 Task: Check current mortgage rates of triplex (3 Unit).
Action: Mouse moved to (1041, 206)
Screenshot: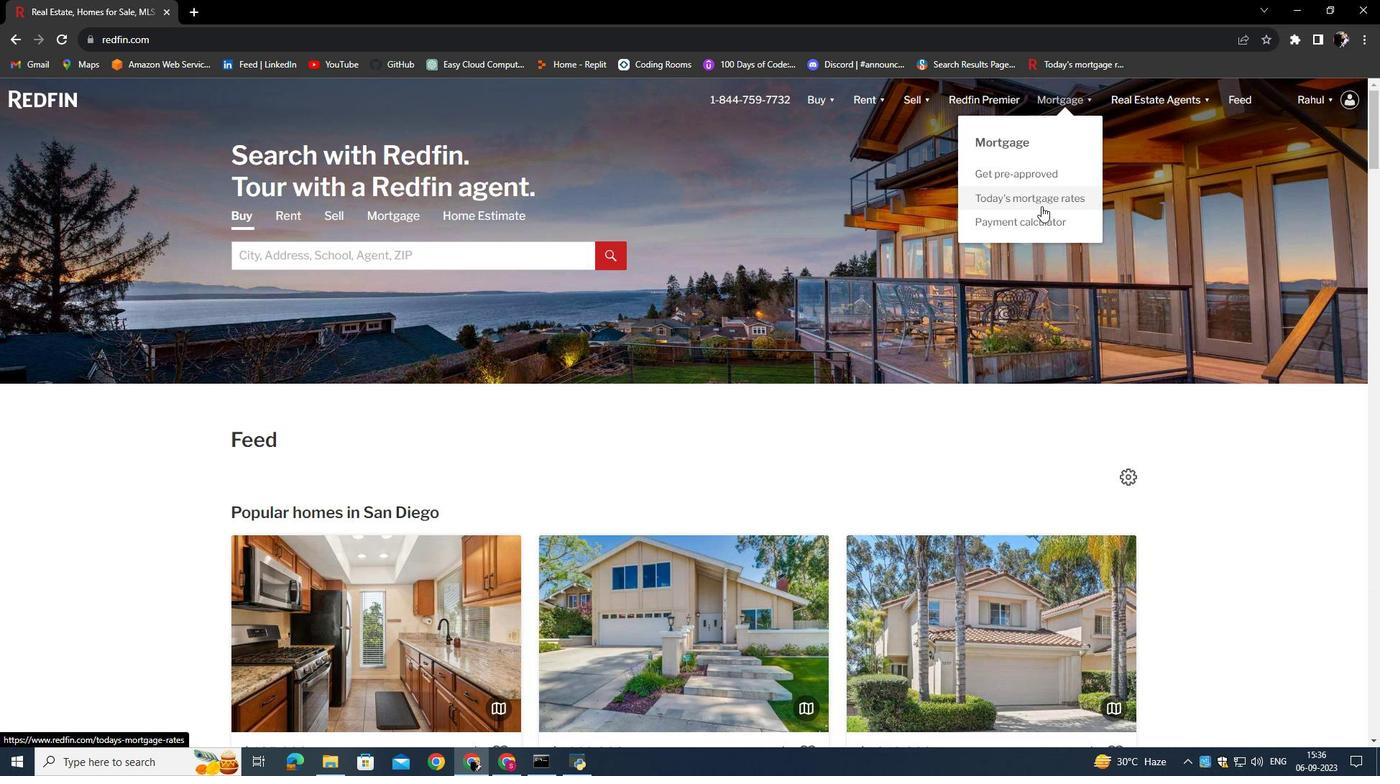 
Action: Mouse pressed left at (1041, 206)
Screenshot: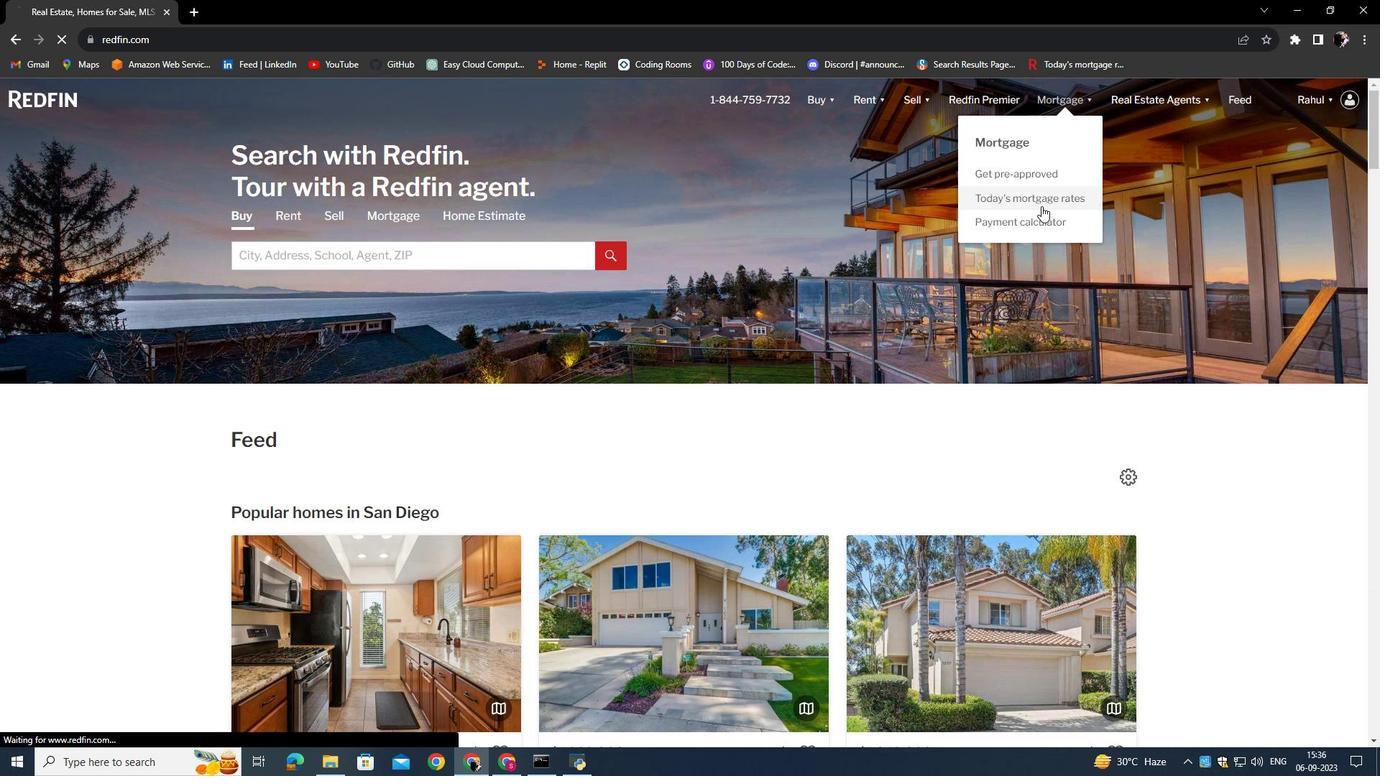 
Action: Mouse moved to (551, 384)
Screenshot: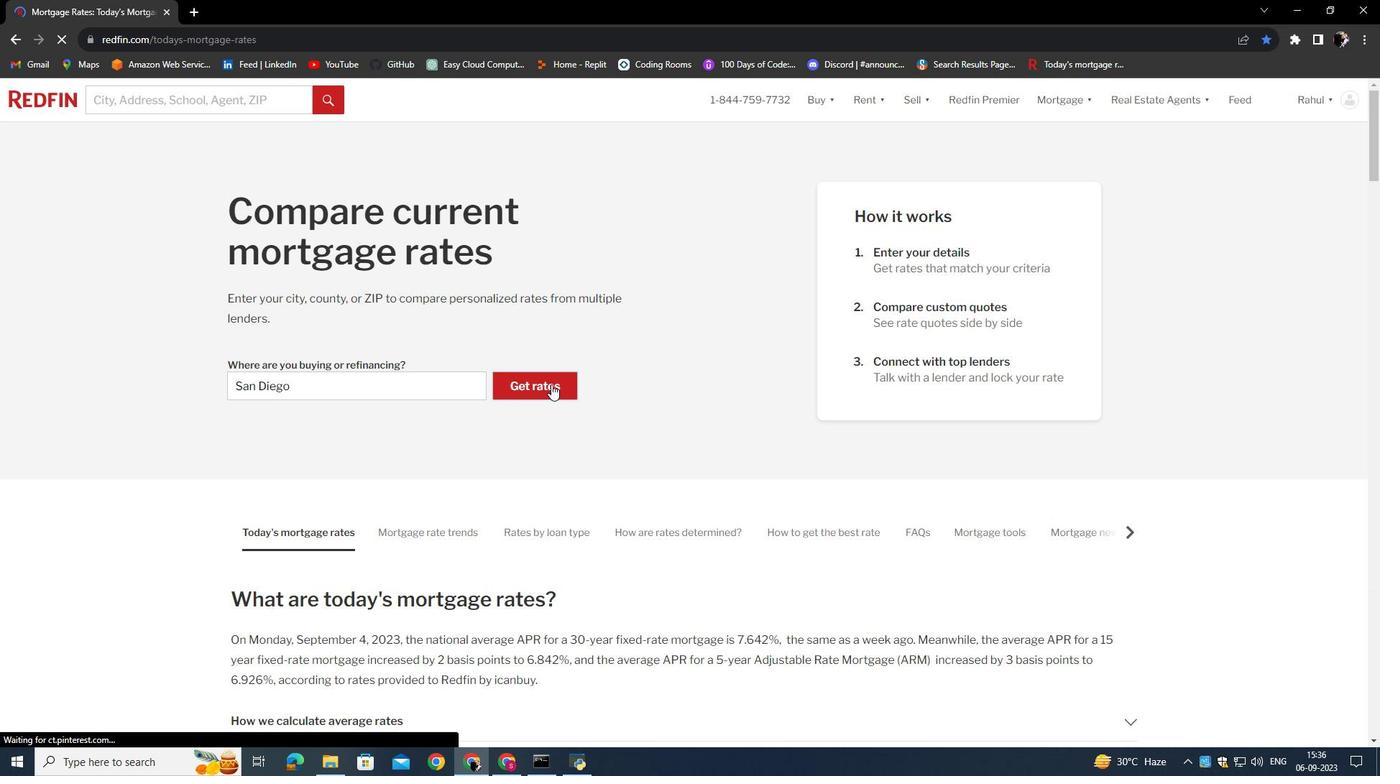 
Action: Mouse pressed left at (551, 384)
Screenshot: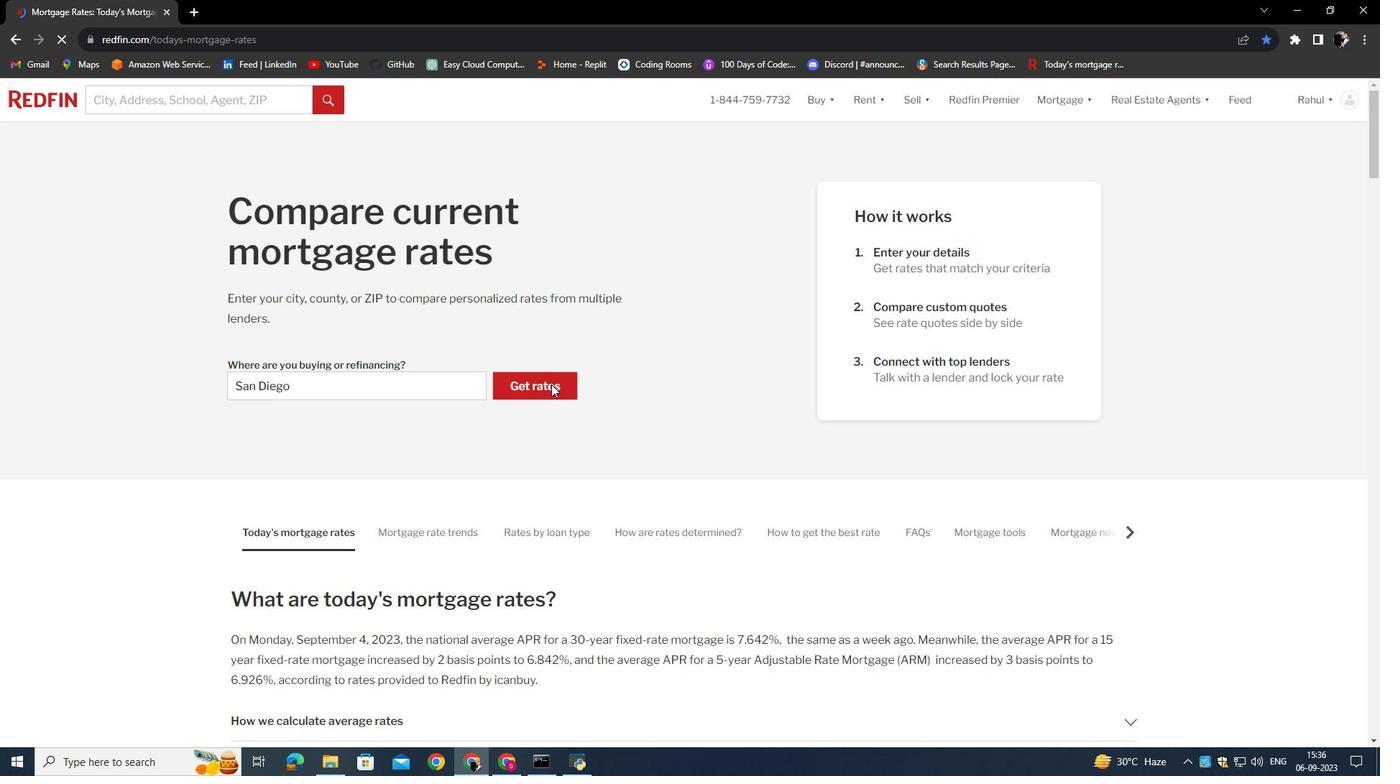 
Action: Mouse scrolled (551, 383) with delta (0, 0)
Screenshot: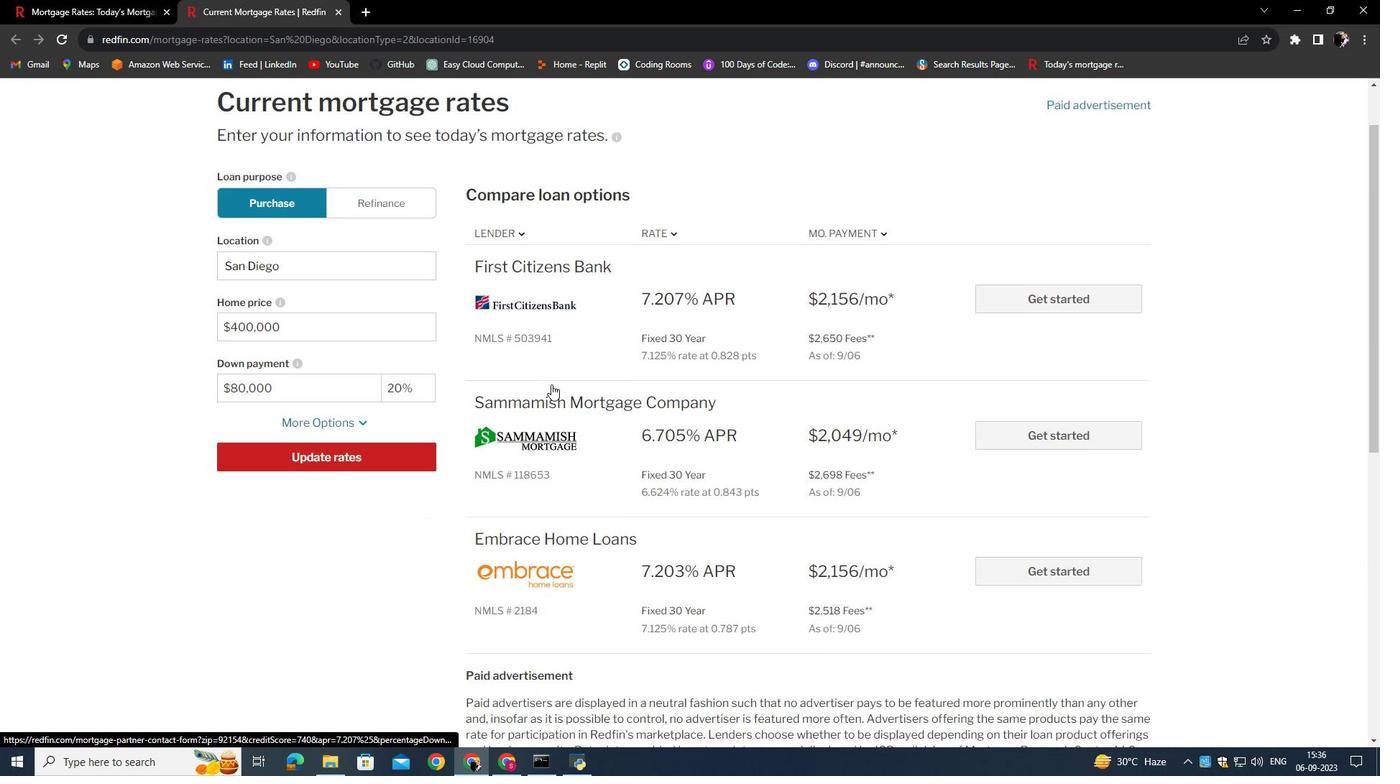 
Action: Mouse moved to (345, 196)
Screenshot: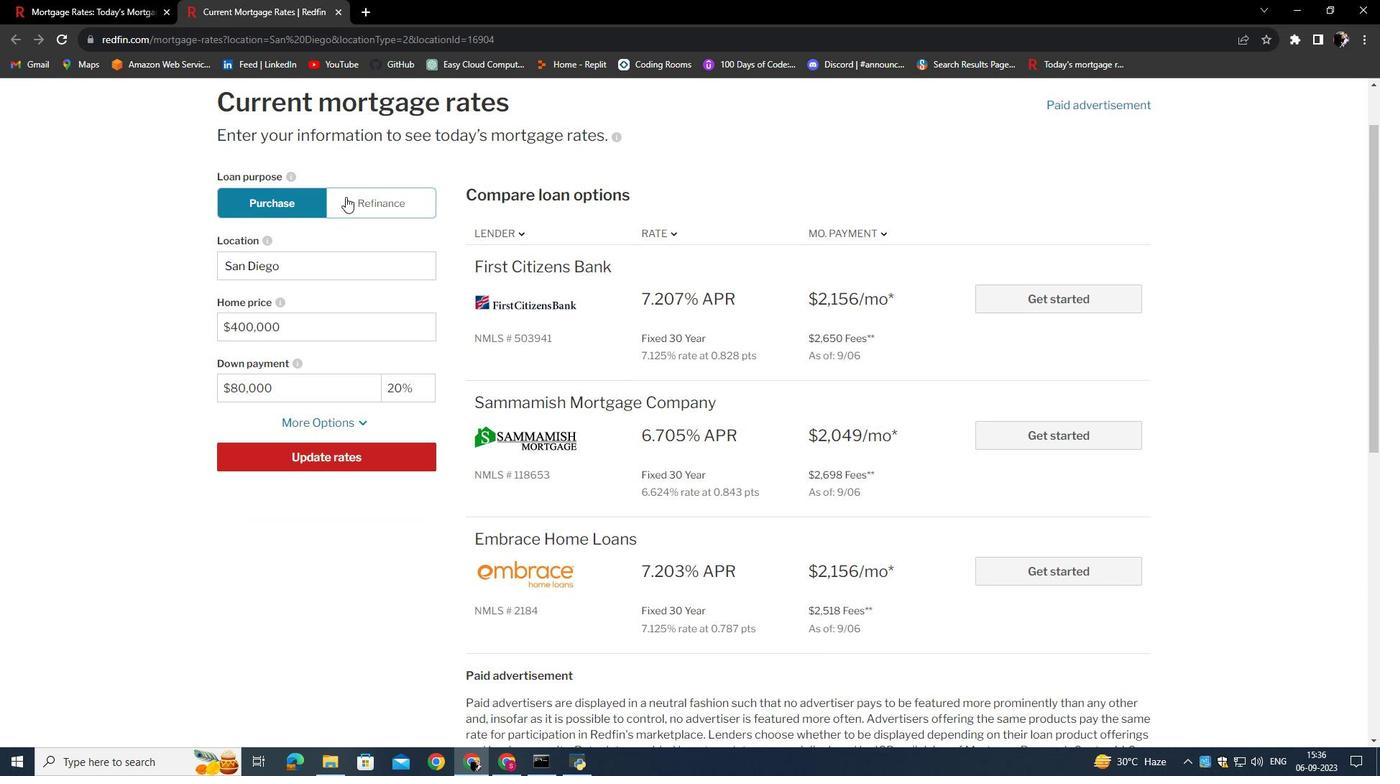 
Action: Mouse pressed left at (345, 196)
Screenshot: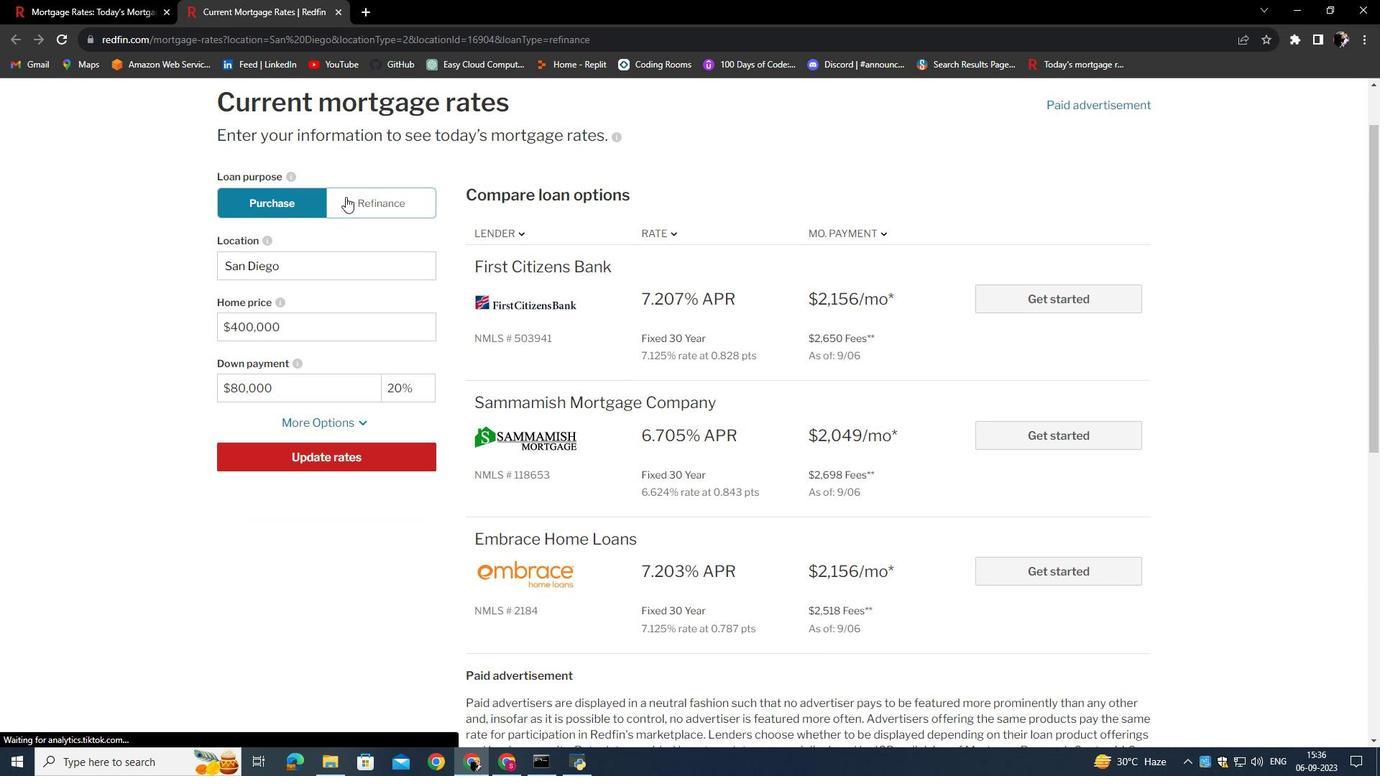 
Action: Mouse moved to (357, 420)
Screenshot: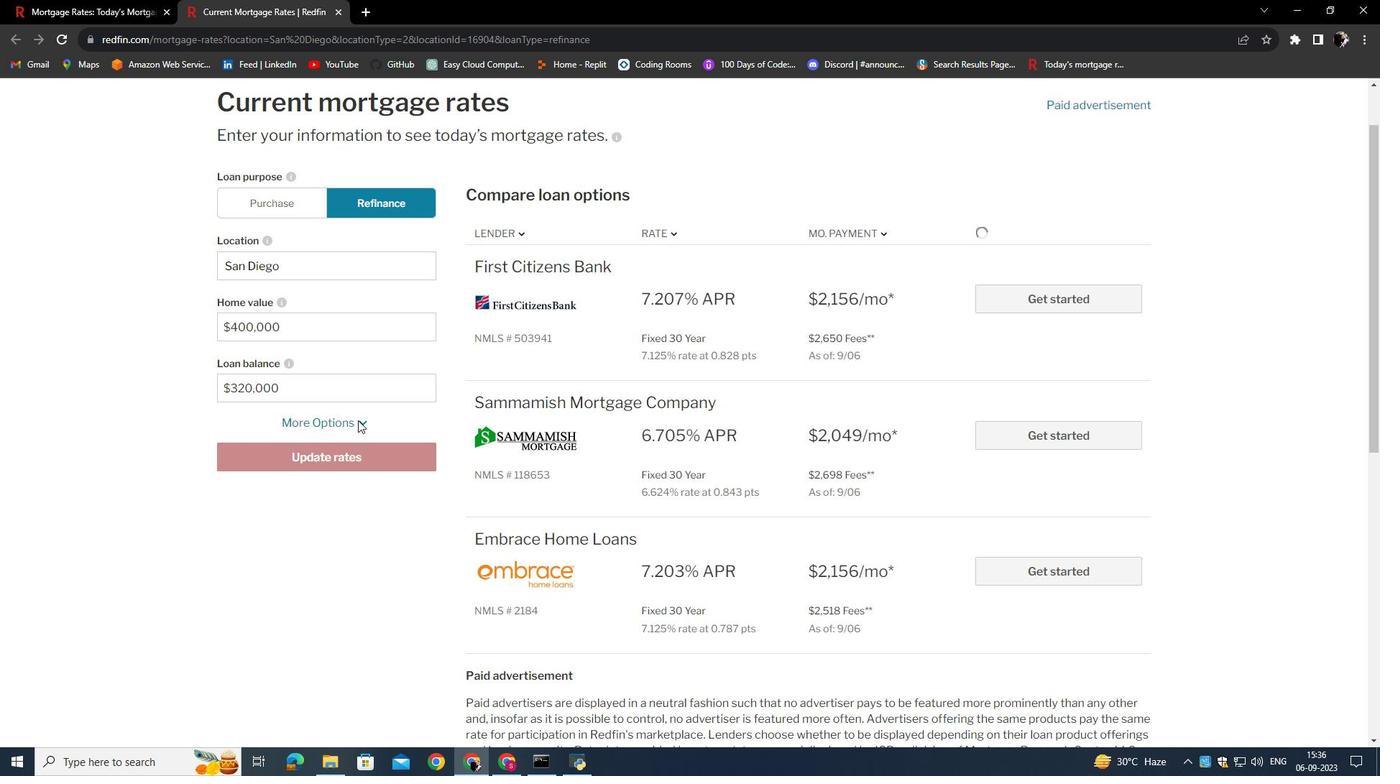 
Action: Mouse pressed left at (357, 420)
Screenshot: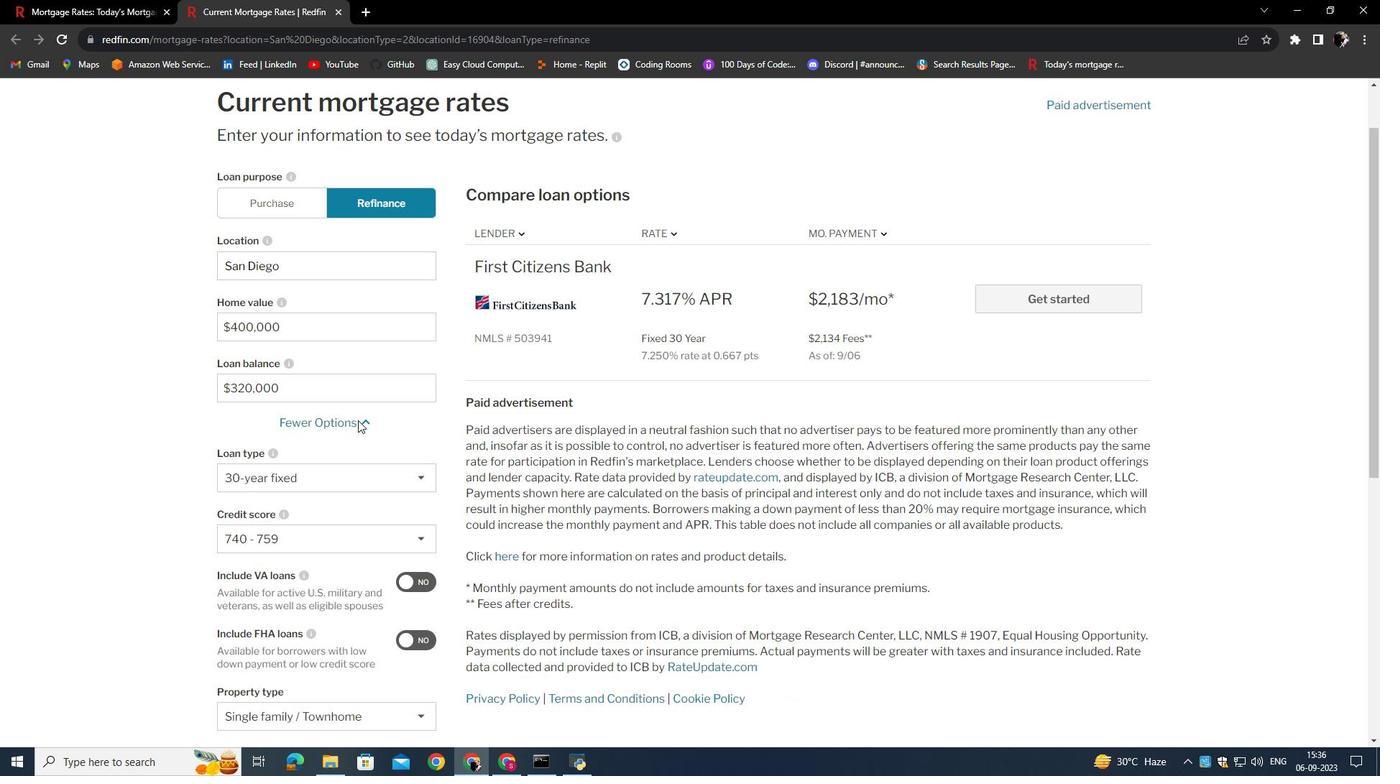 
Action: Mouse scrolled (357, 419) with delta (0, 0)
Screenshot: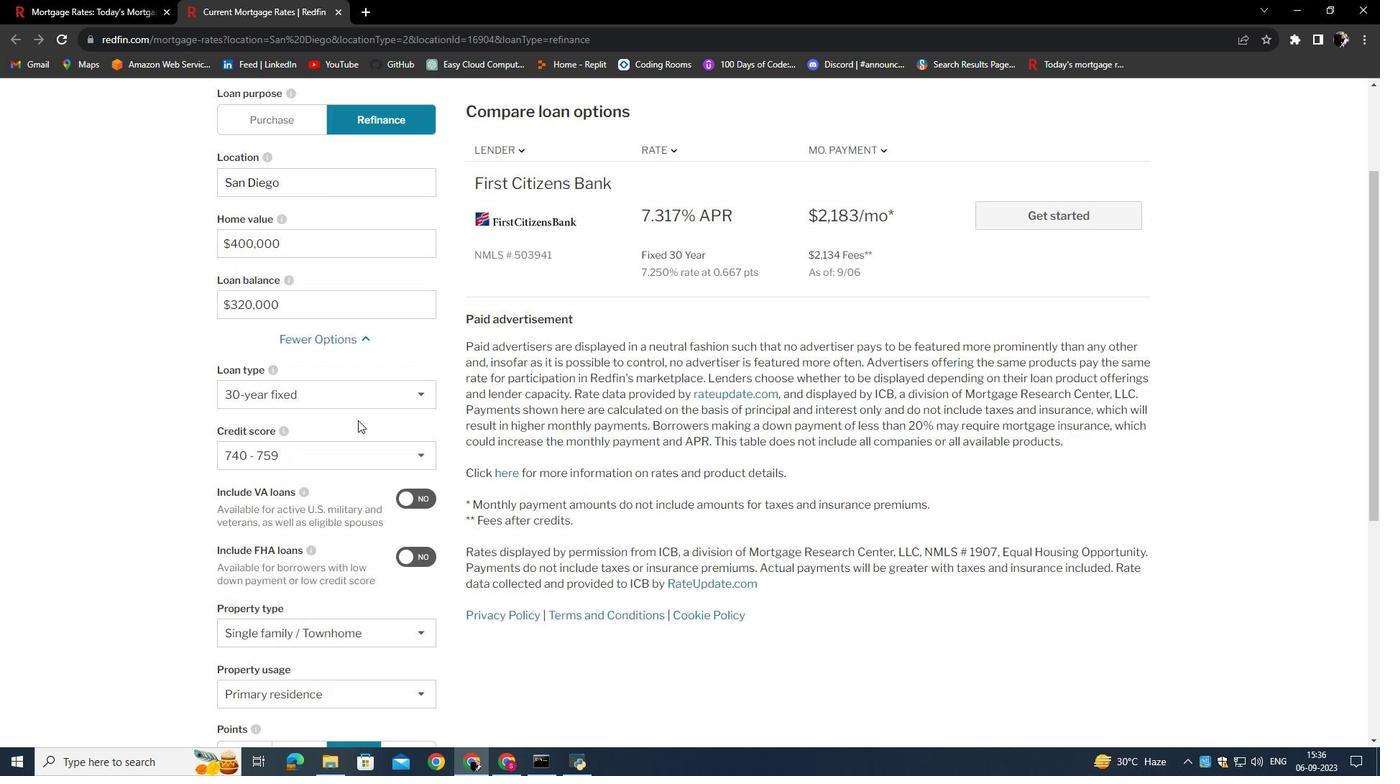 
Action: Mouse scrolled (357, 419) with delta (0, 0)
Screenshot: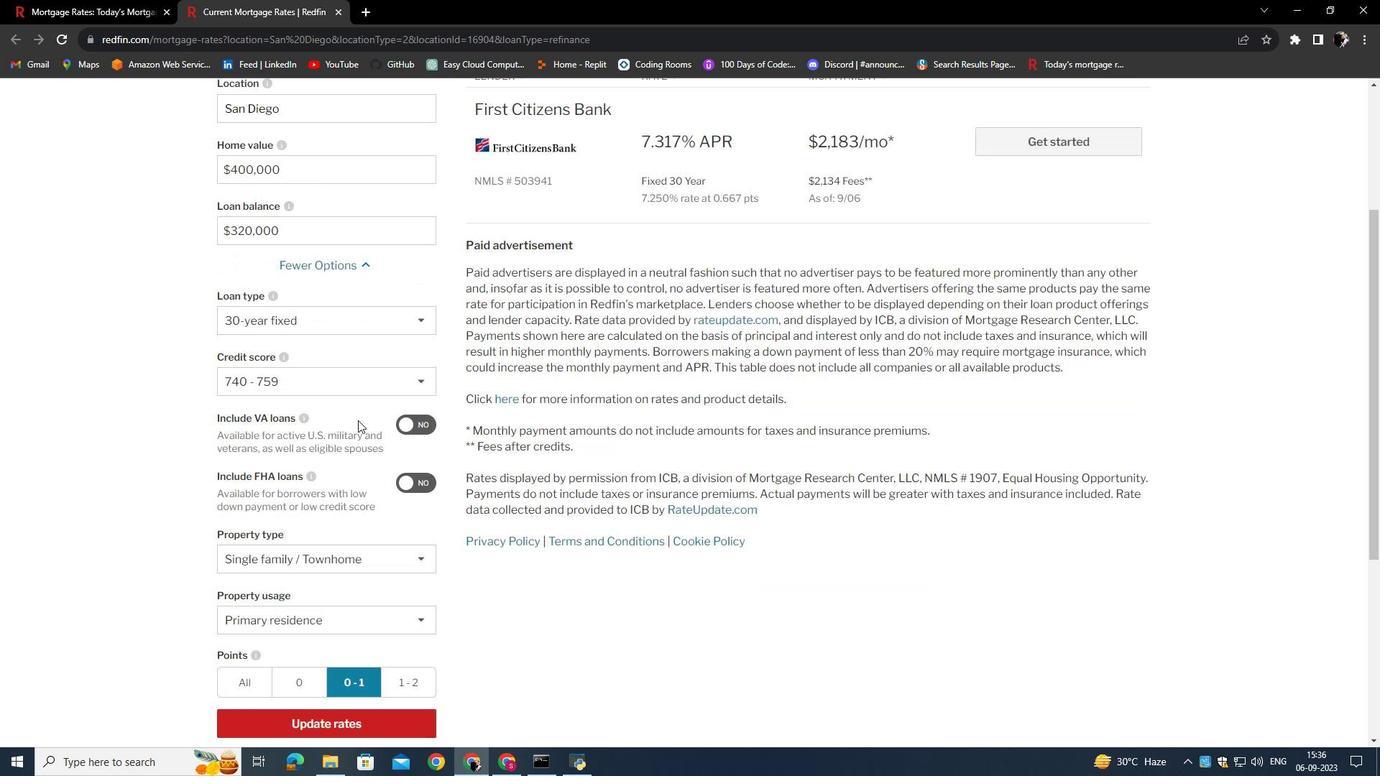 
Action: Mouse scrolled (357, 419) with delta (0, 0)
Screenshot: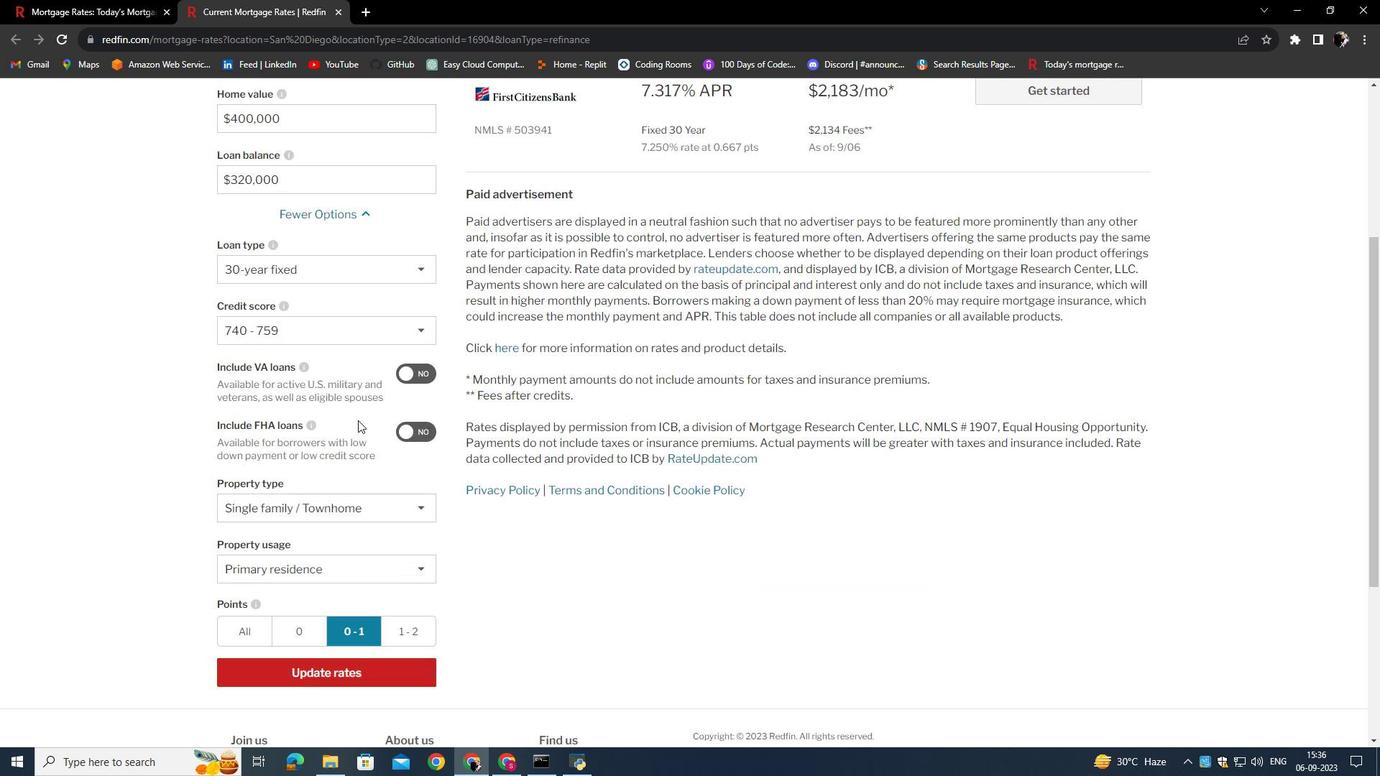 
Action: Mouse scrolled (357, 419) with delta (0, 0)
Screenshot: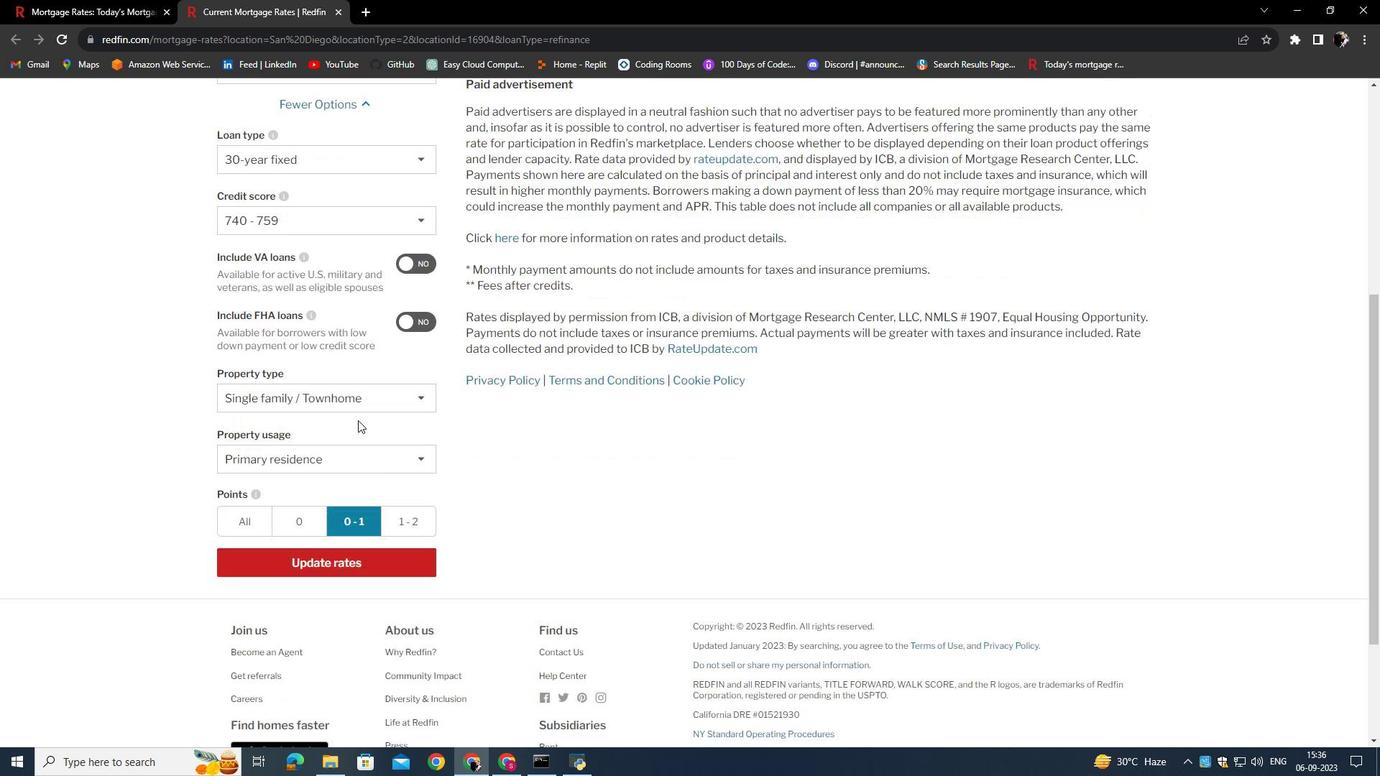 
Action: Mouse scrolled (357, 419) with delta (0, 0)
Screenshot: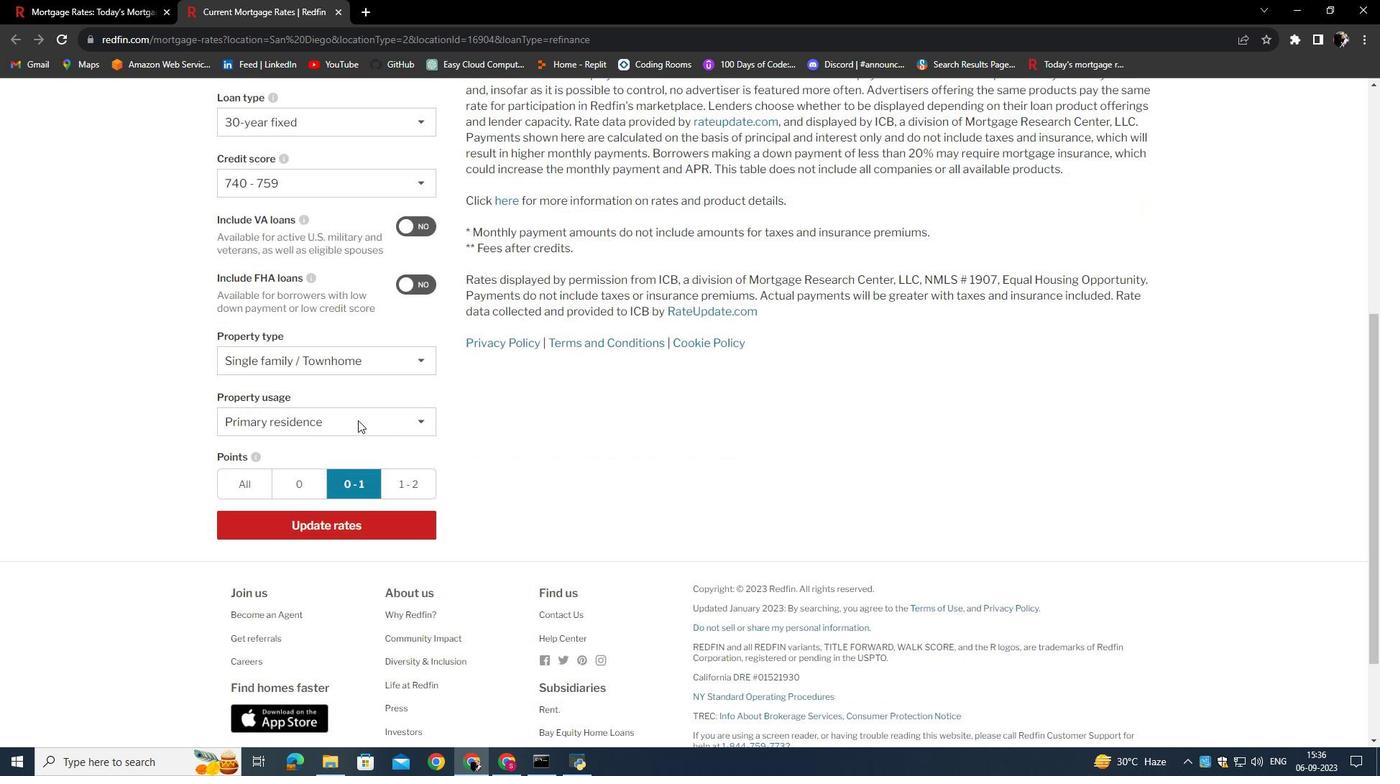 
Action: Mouse moved to (372, 362)
Screenshot: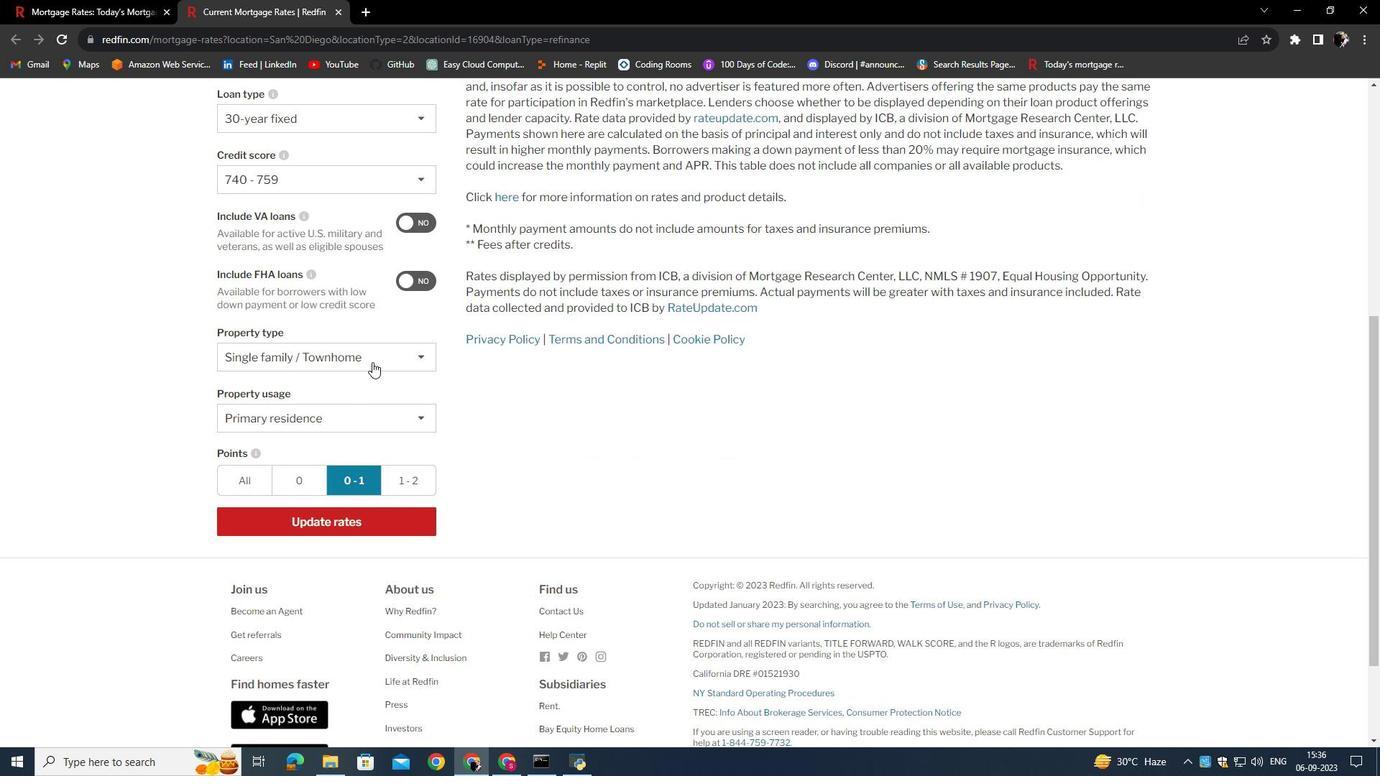 
Action: Mouse pressed left at (372, 362)
Screenshot: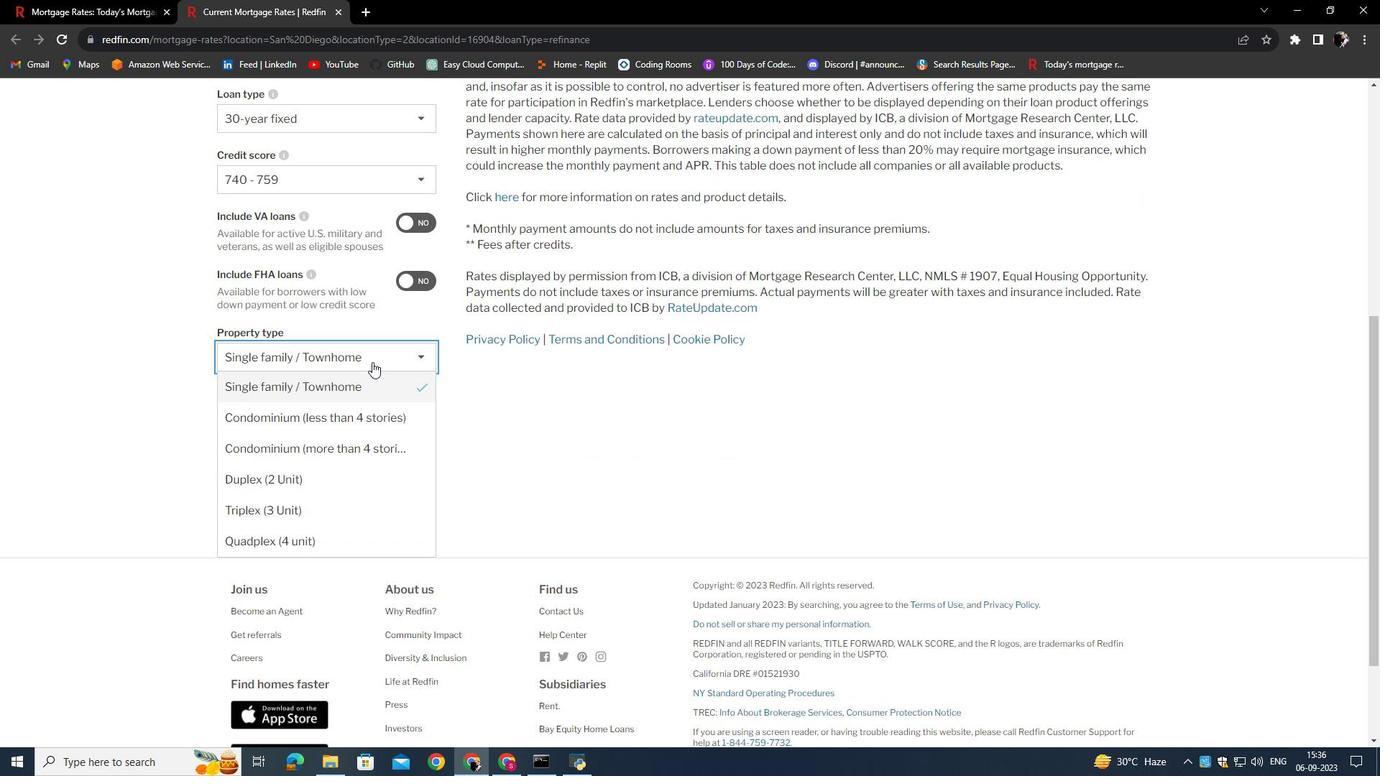 
Action: Mouse moved to (319, 507)
Screenshot: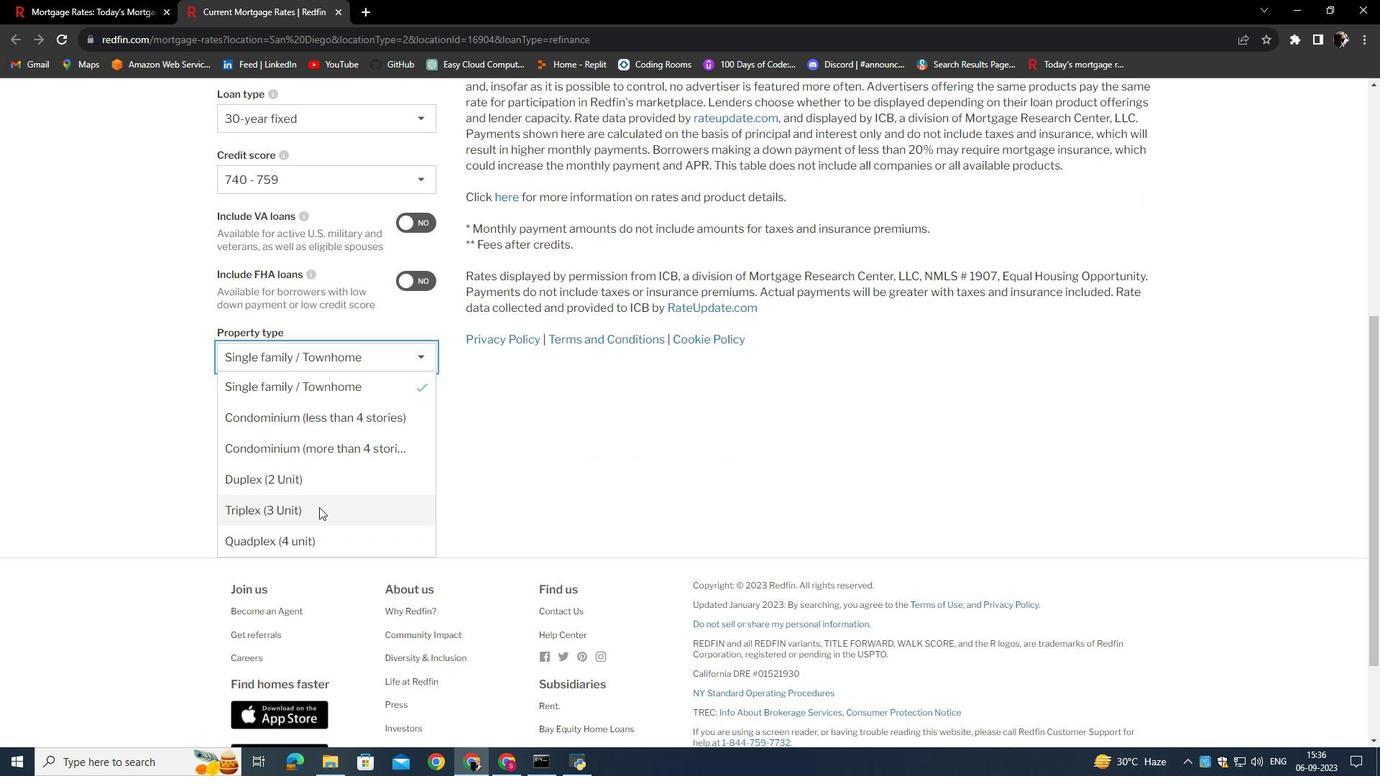 
Action: Mouse pressed left at (319, 507)
Screenshot: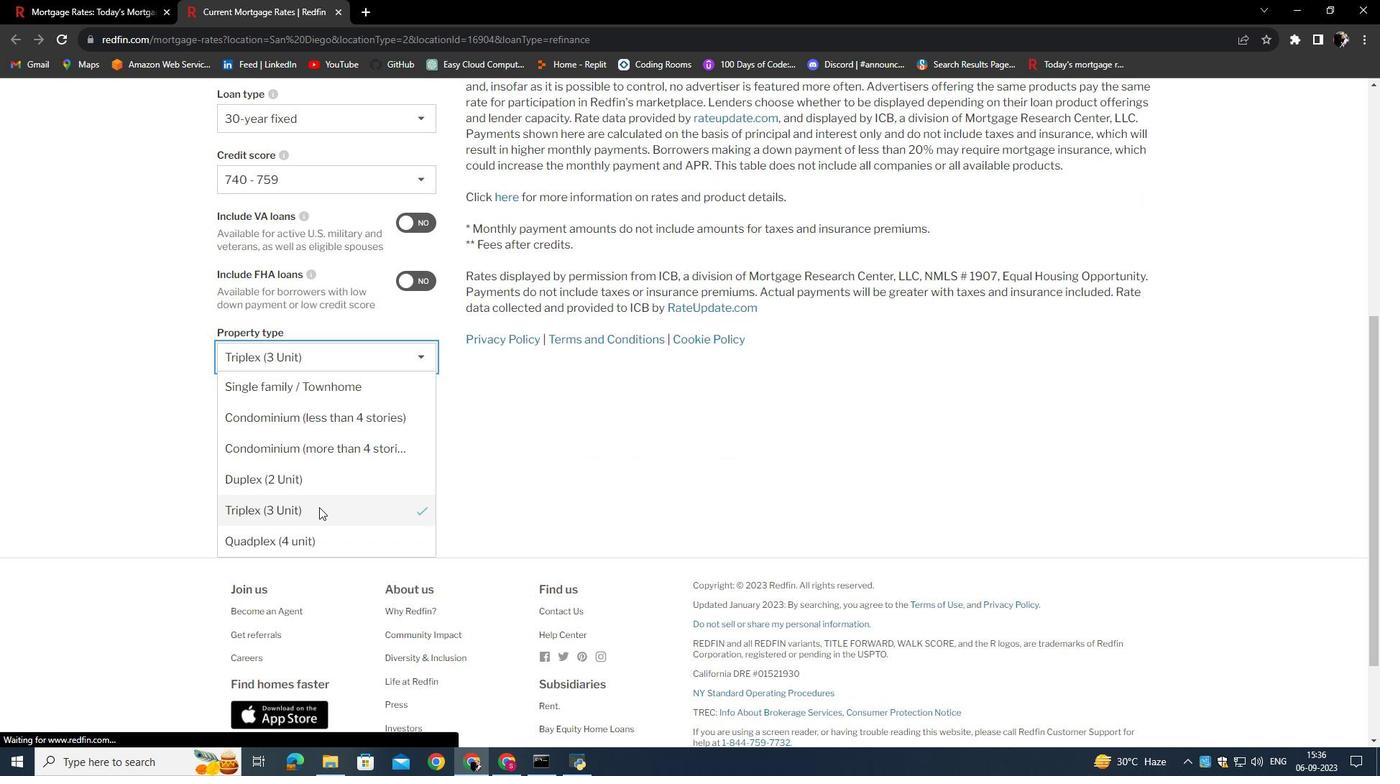 
Action: Mouse moved to (343, 524)
Screenshot: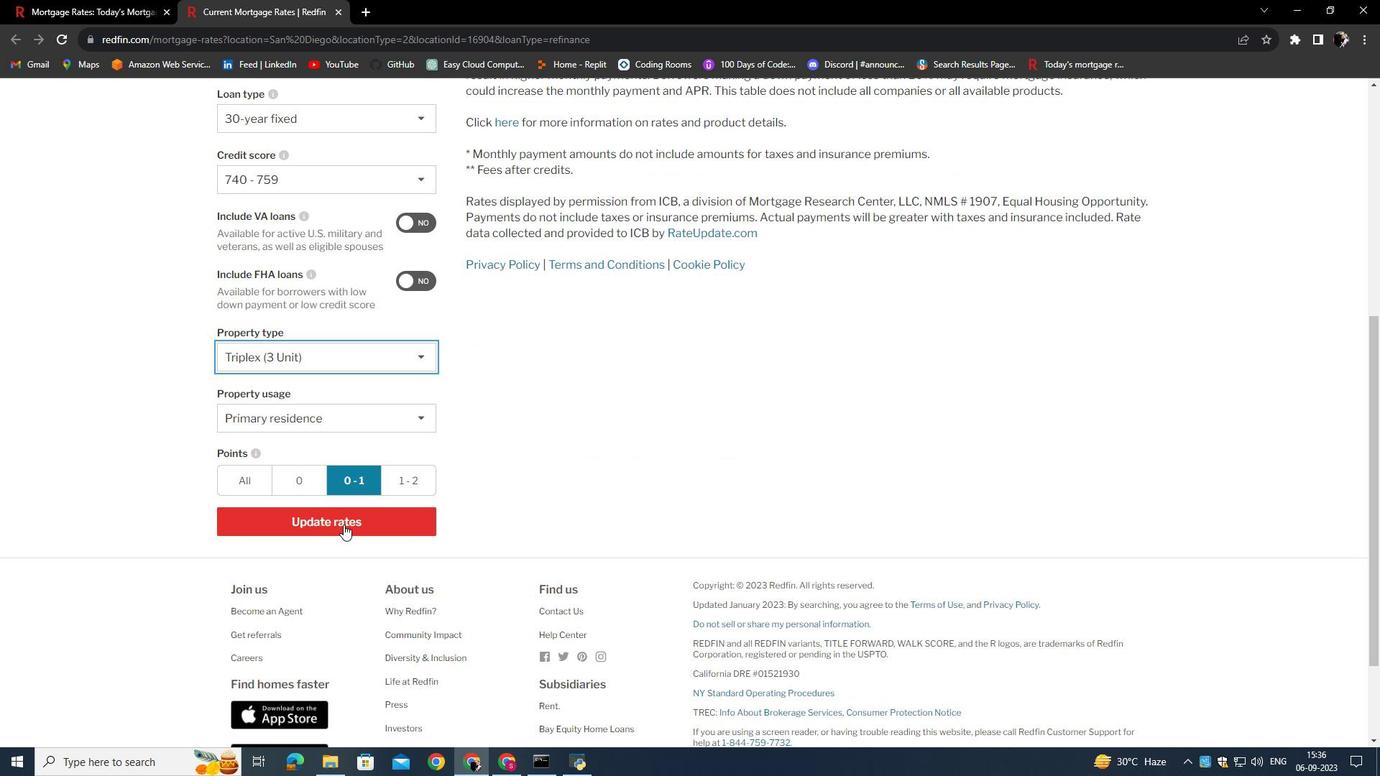 
Action: Mouse pressed left at (343, 524)
Screenshot: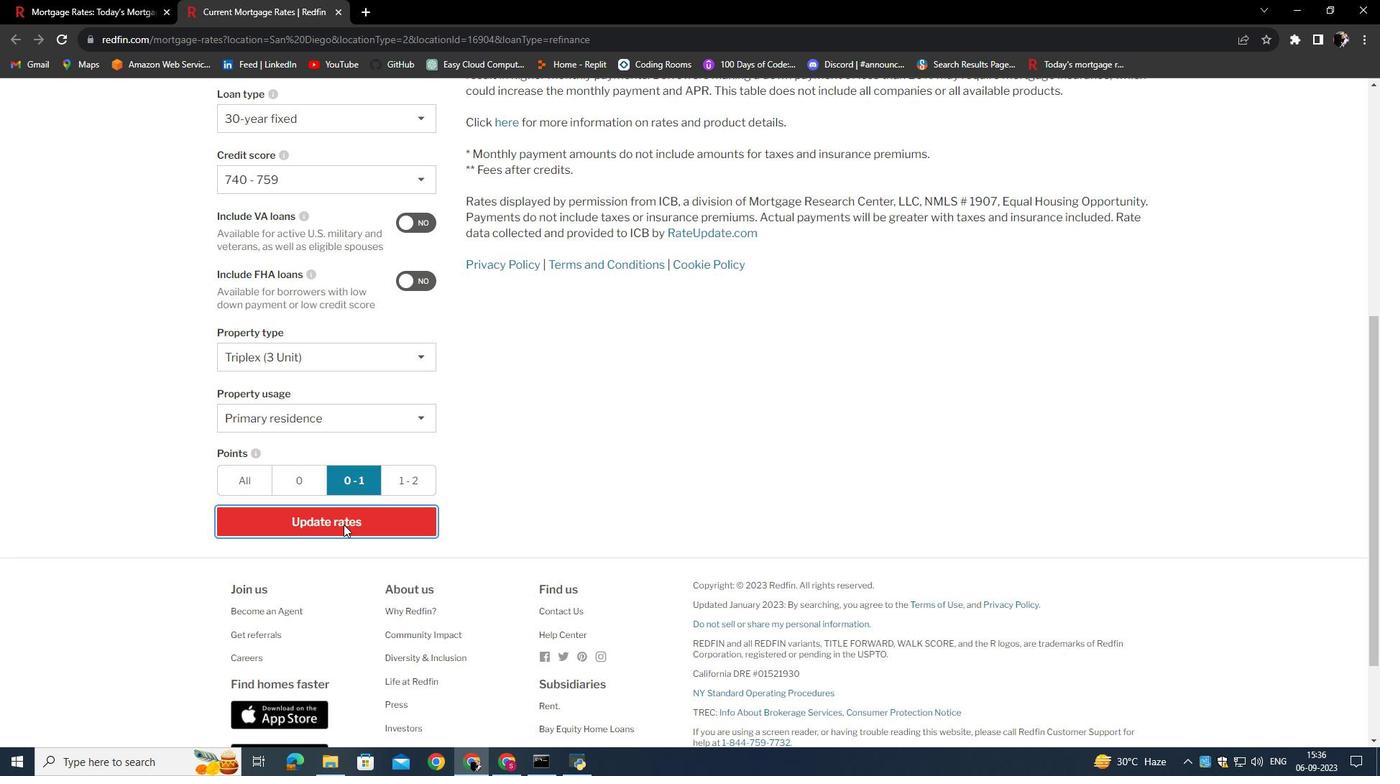 
Action: Mouse moved to (607, 373)
Screenshot: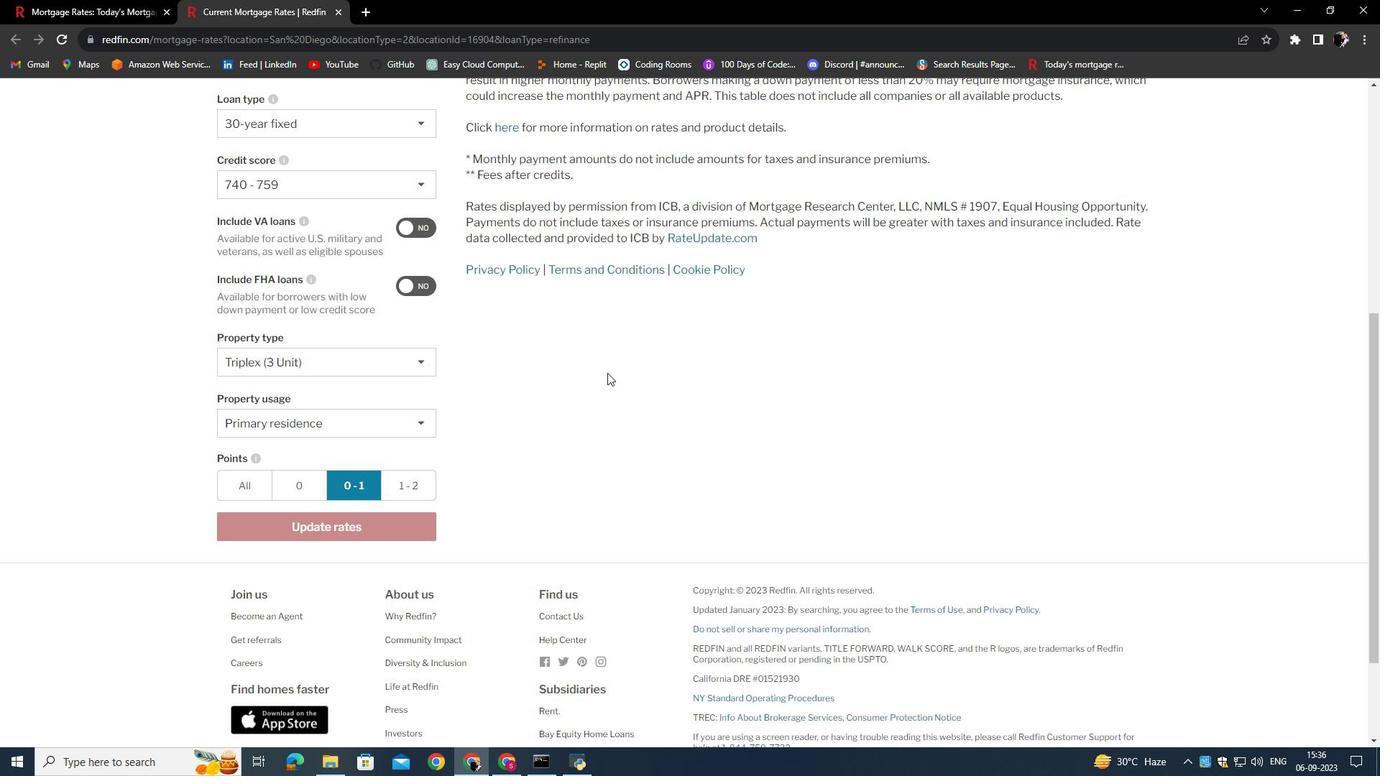 
Action: Mouse scrolled (607, 373) with delta (0, 0)
Screenshot: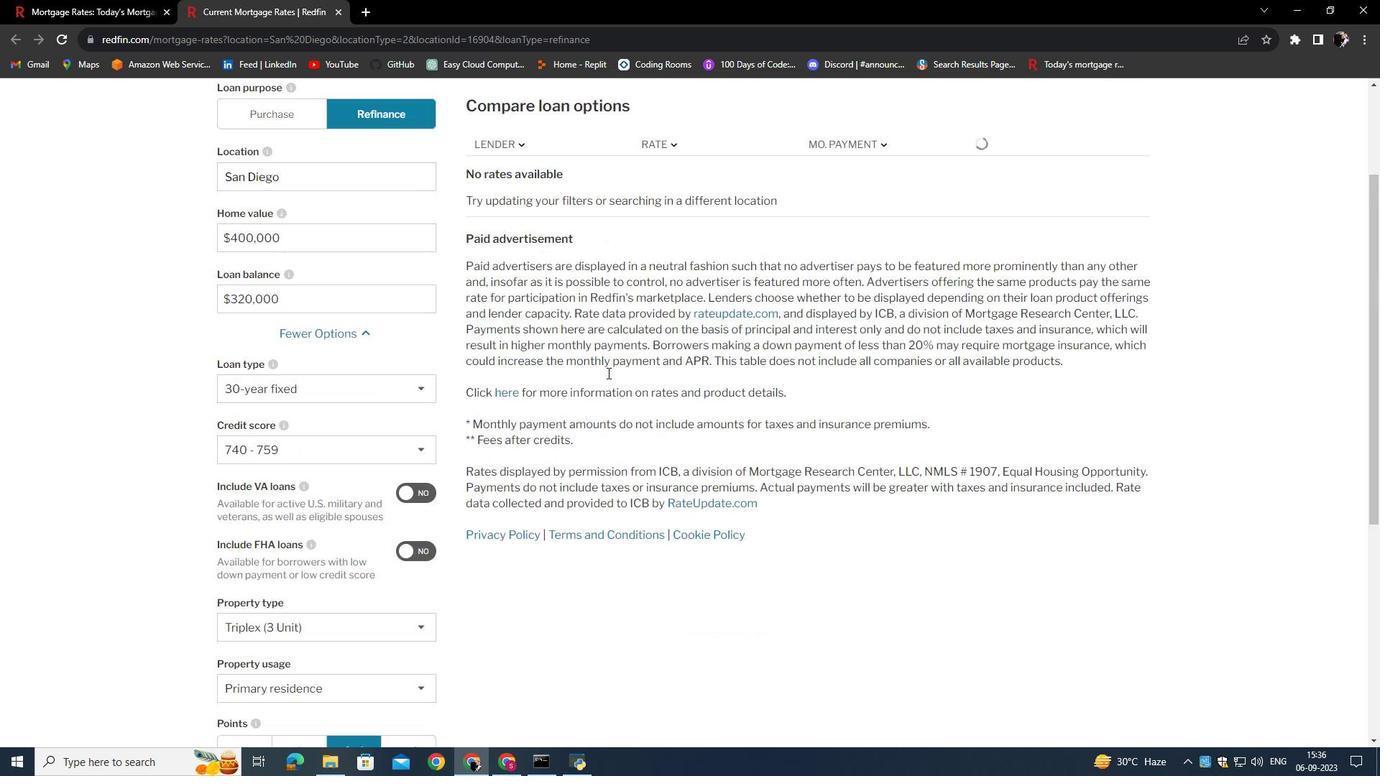 
Action: Mouse scrolled (607, 373) with delta (0, 0)
Screenshot: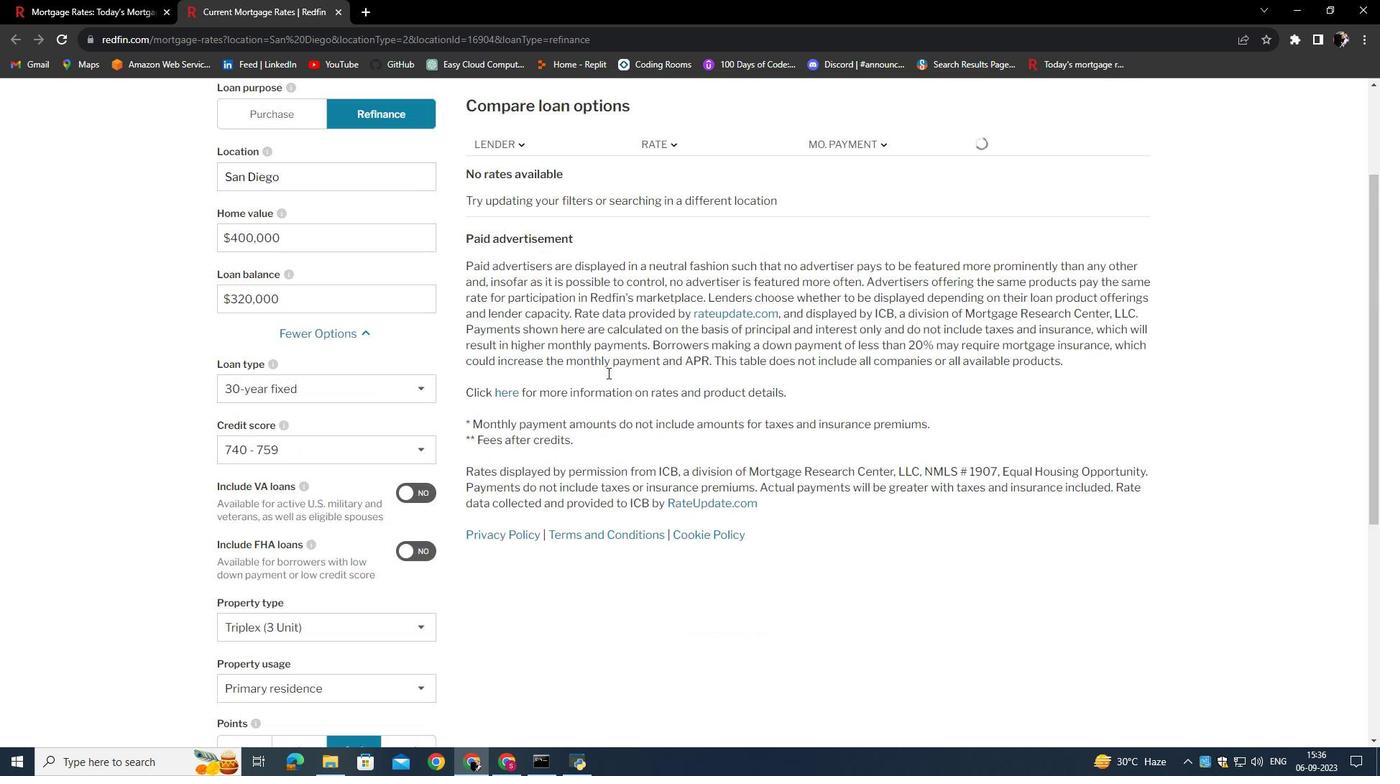 
Action: Mouse scrolled (607, 373) with delta (0, 0)
Screenshot: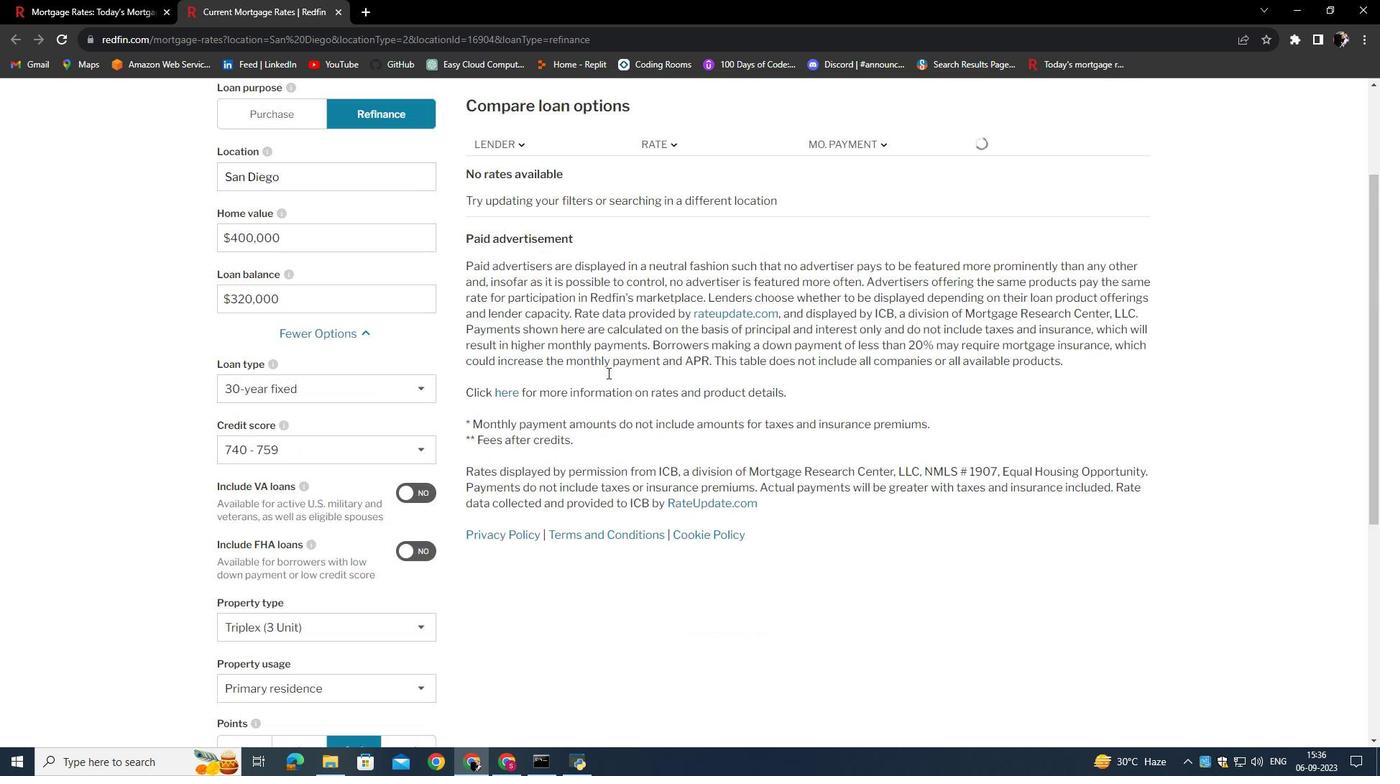 
Action: Mouse scrolled (607, 373) with delta (0, 0)
Screenshot: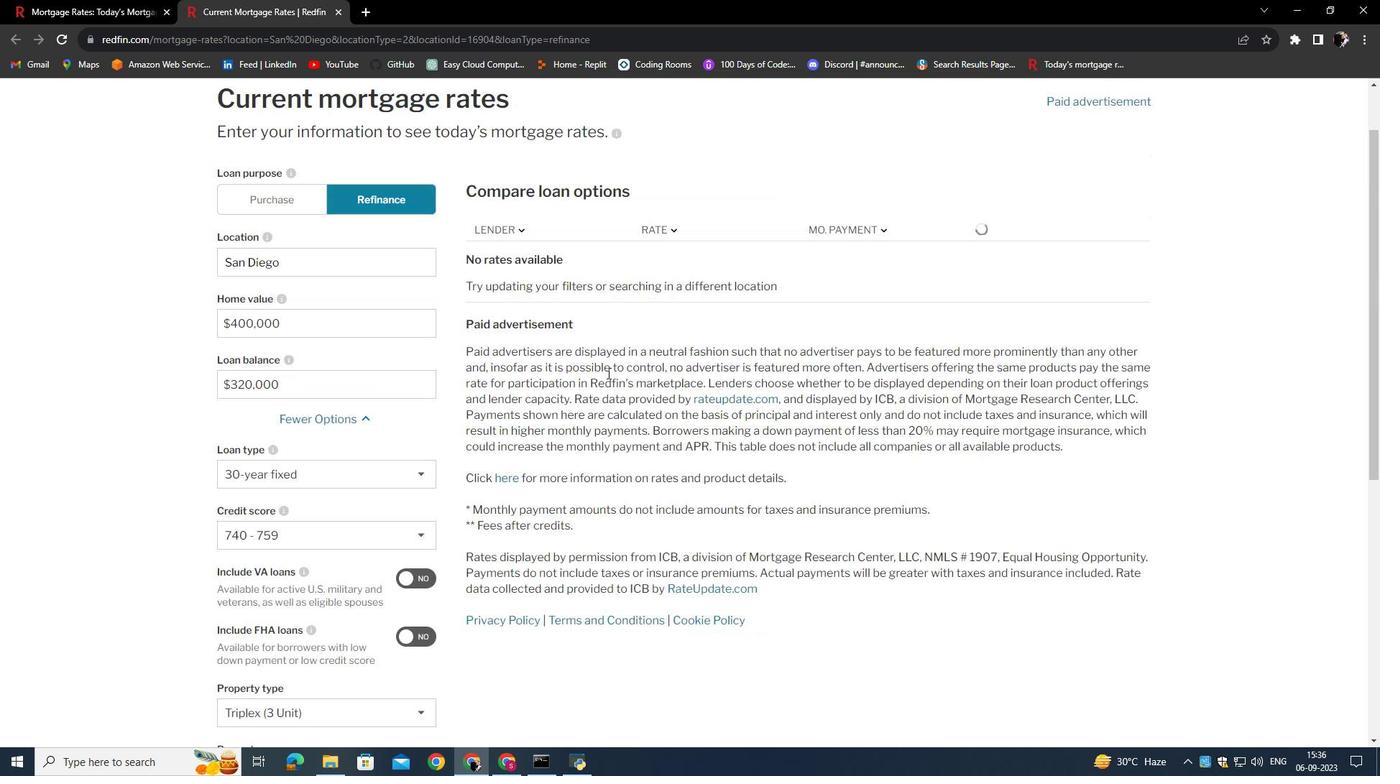 
Action: Mouse scrolled (607, 373) with delta (0, 0)
Screenshot: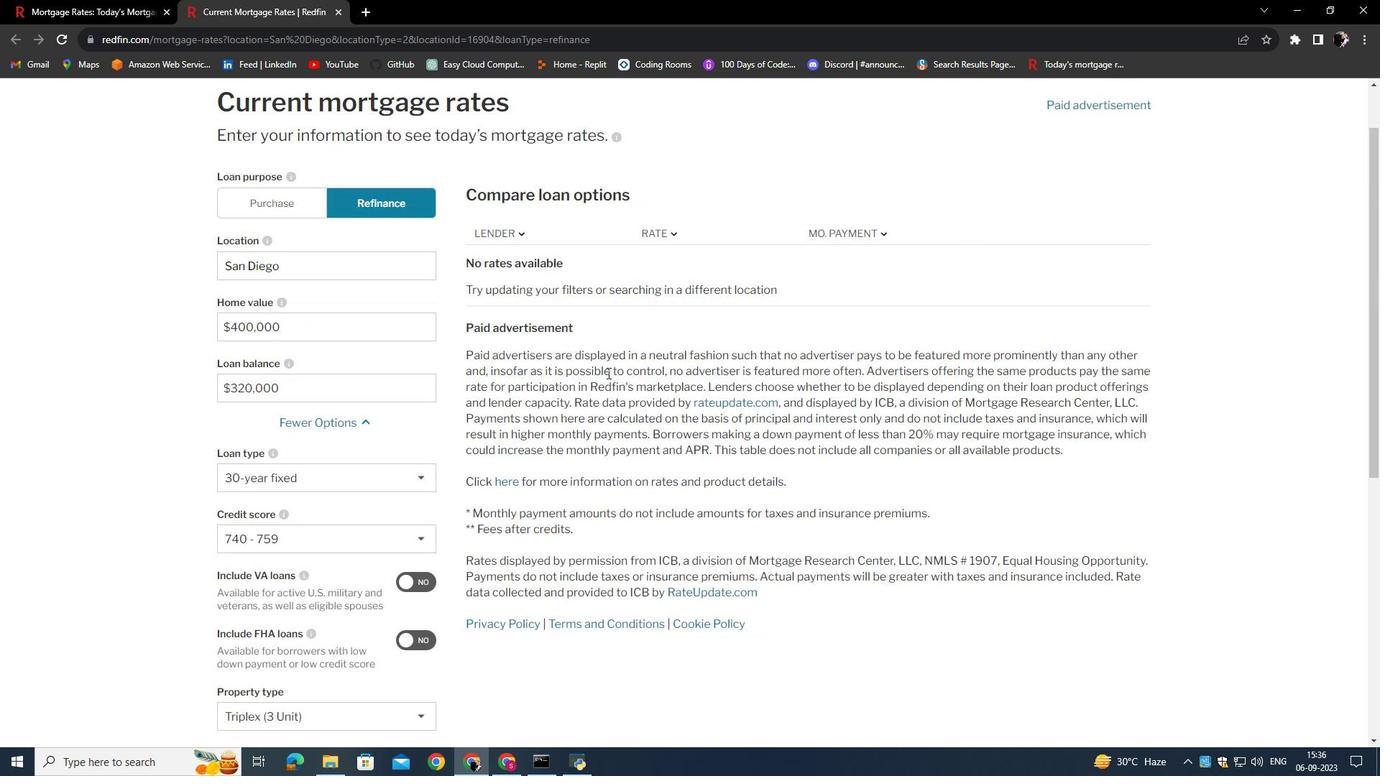
Action: Mouse scrolled (607, 373) with delta (0, 0)
Screenshot: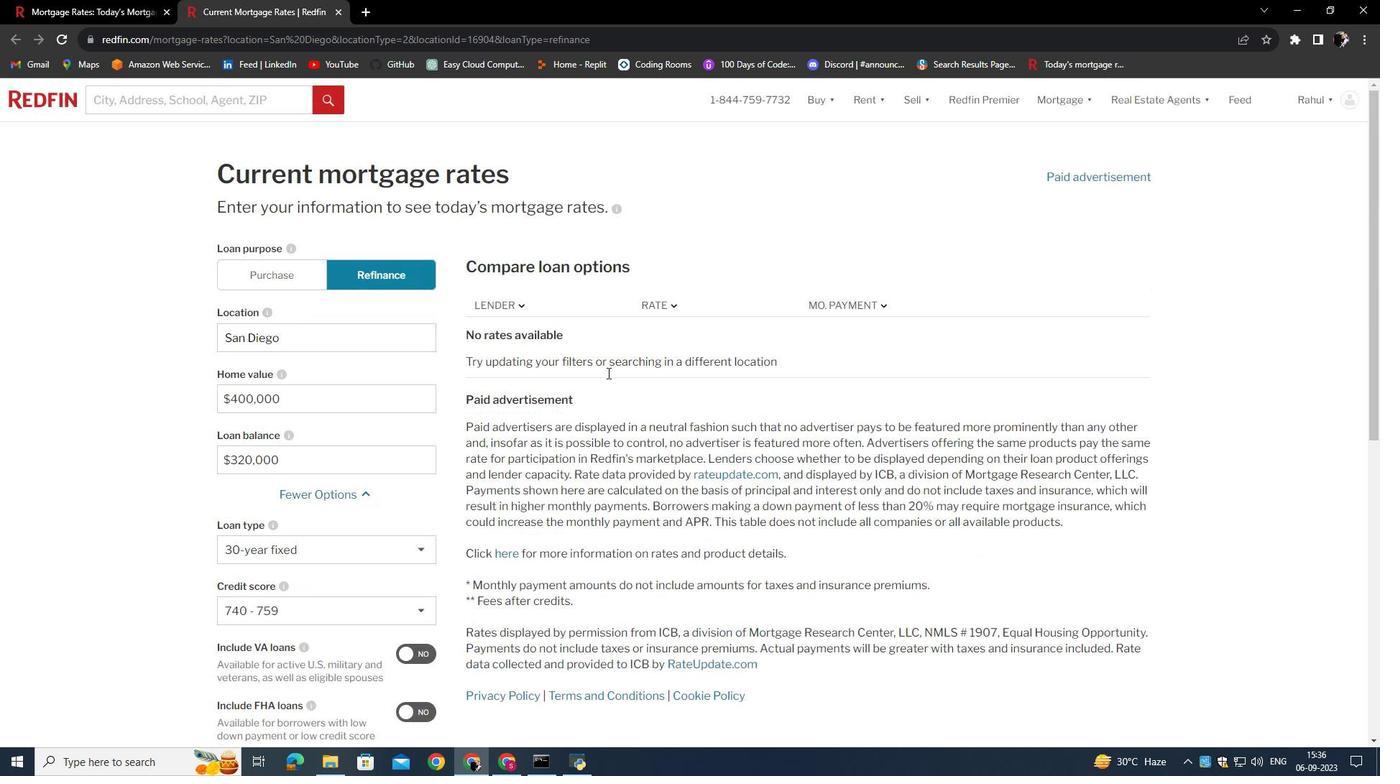 
Action: Mouse scrolled (607, 373) with delta (0, 0)
Screenshot: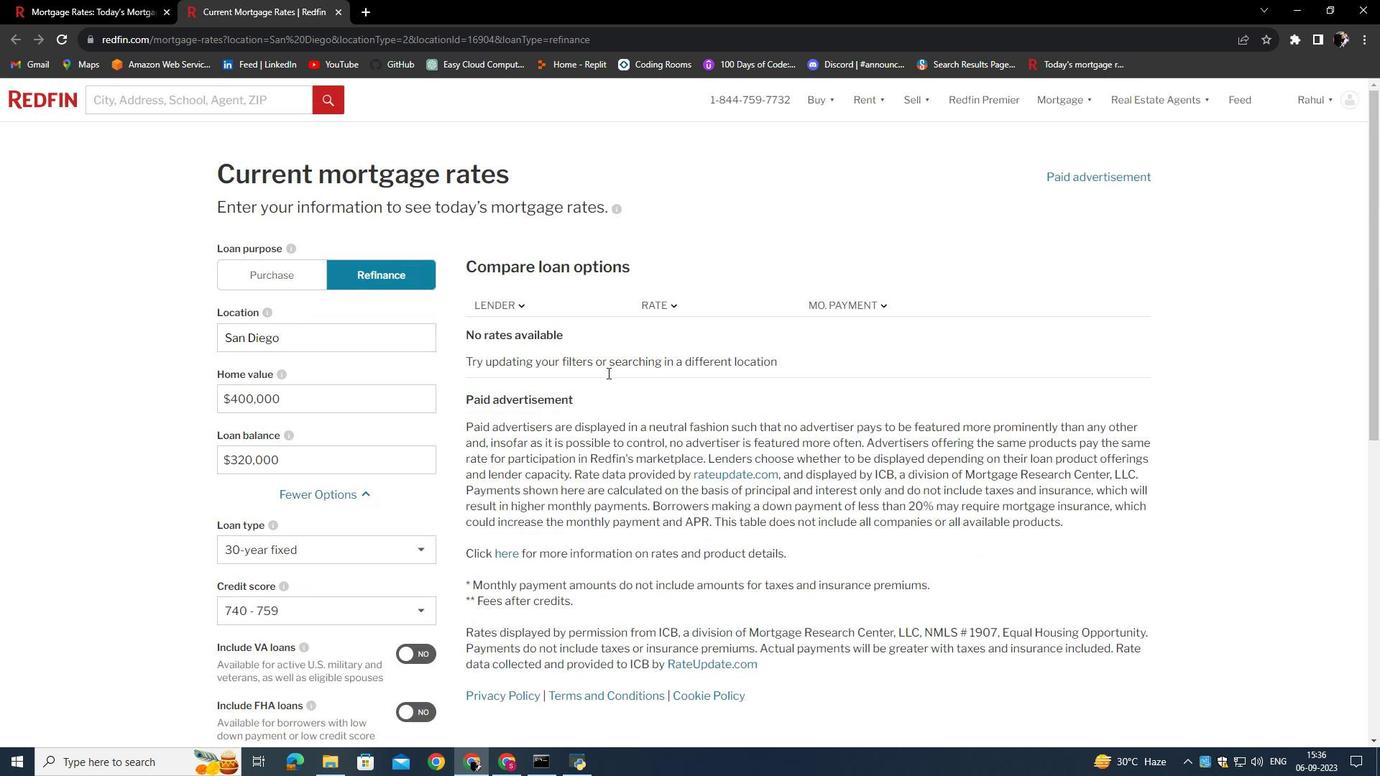 
